 Task: Add the task  Upgrade and migrate company customer support to a cloud-based solution to the section DevOps Automation Sprint in the project AptitudeWorks and add a Due Date to the respective task as 2024/05/14
Action: Mouse moved to (518, 335)
Screenshot: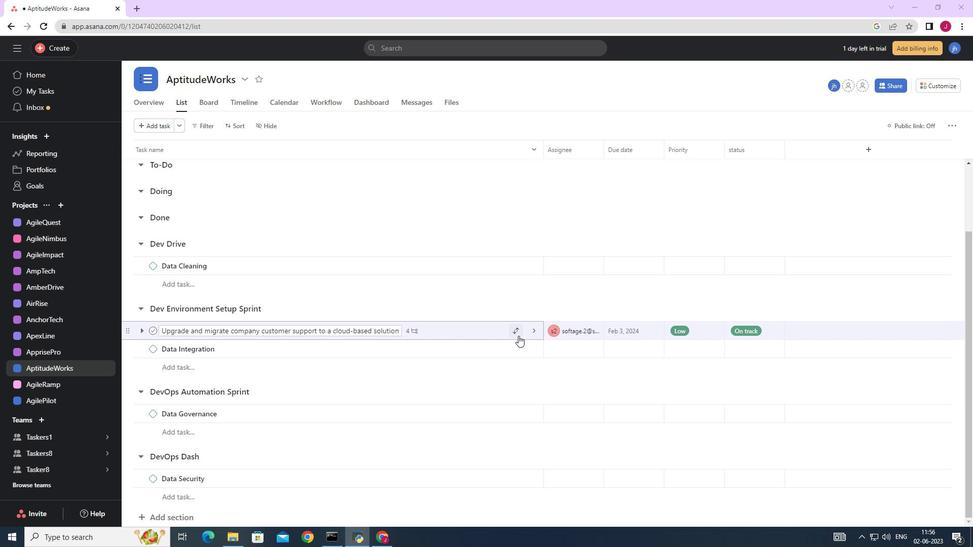 
Action: Mouse pressed left at (518, 335)
Screenshot: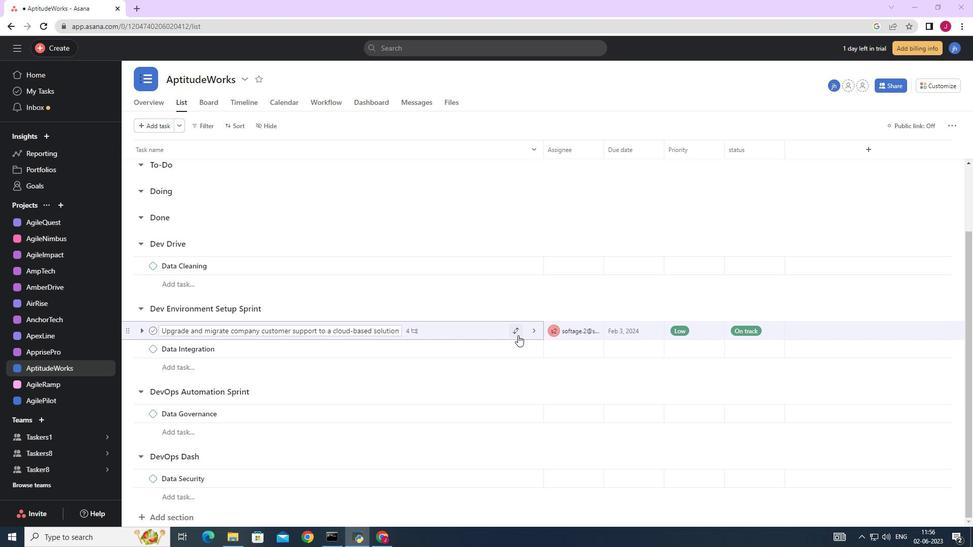 
Action: Mouse moved to (451, 482)
Screenshot: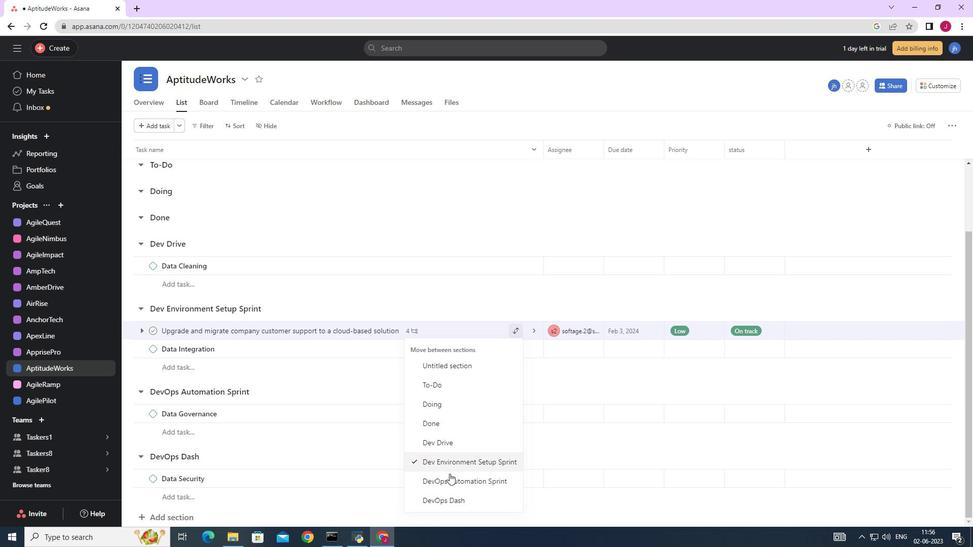 
Action: Mouse pressed left at (451, 482)
Screenshot: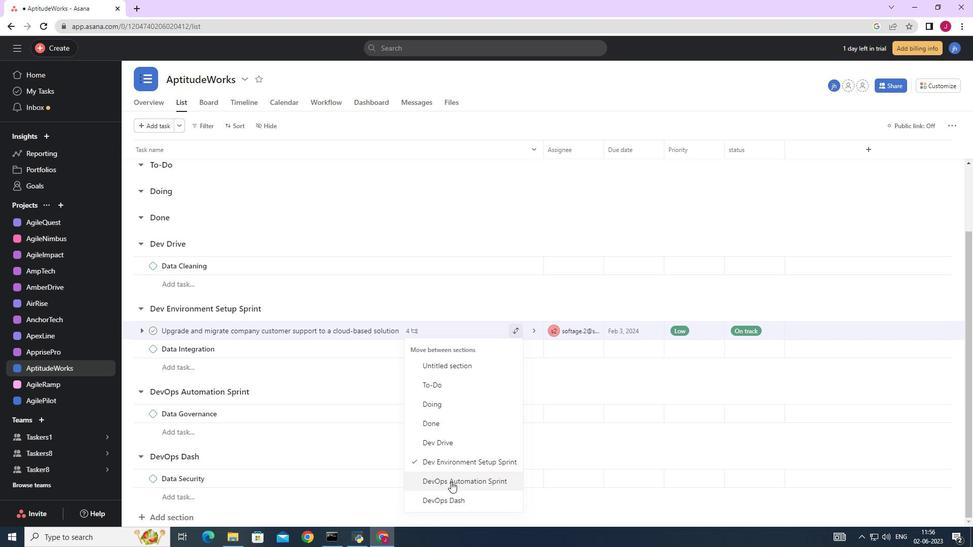 
Action: Mouse moved to (656, 397)
Screenshot: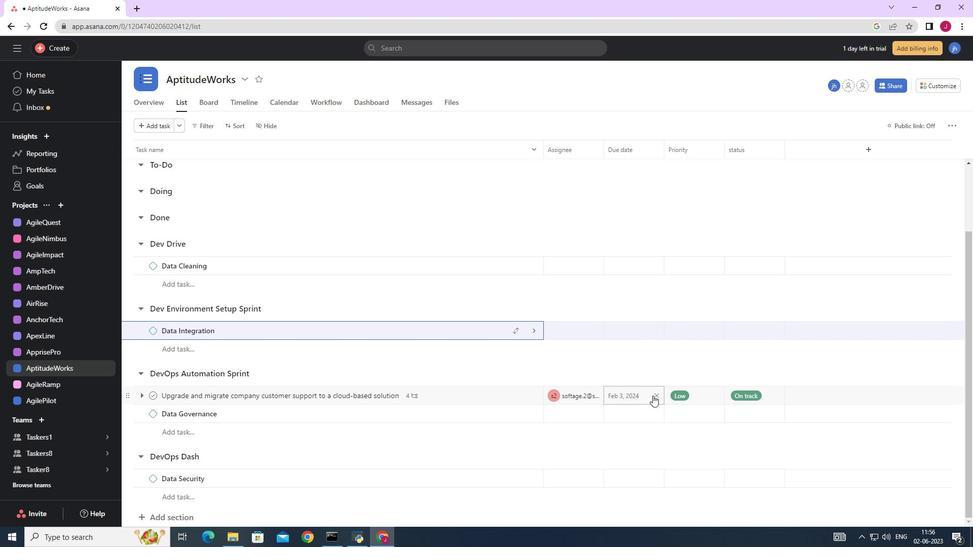 
Action: Mouse pressed left at (656, 397)
Screenshot: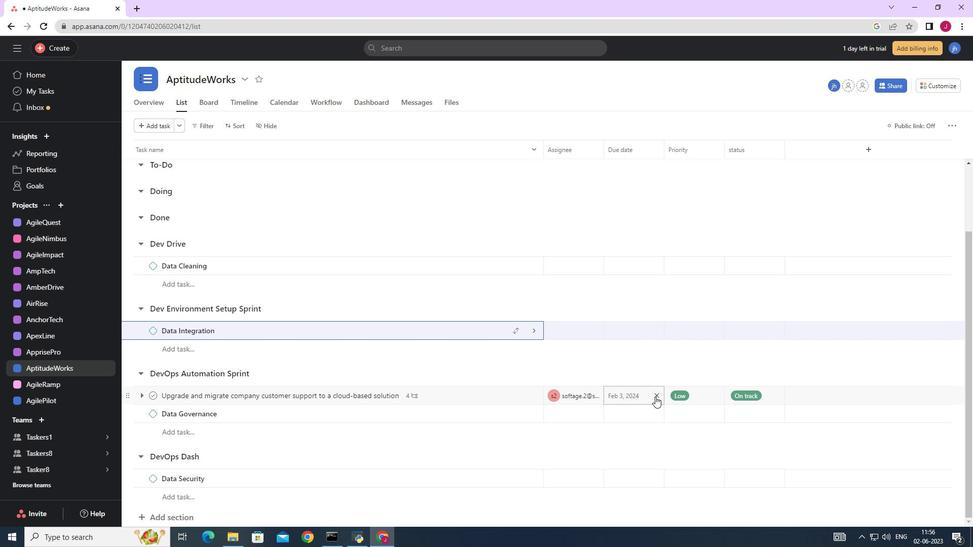 
Action: Mouse moved to (643, 394)
Screenshot: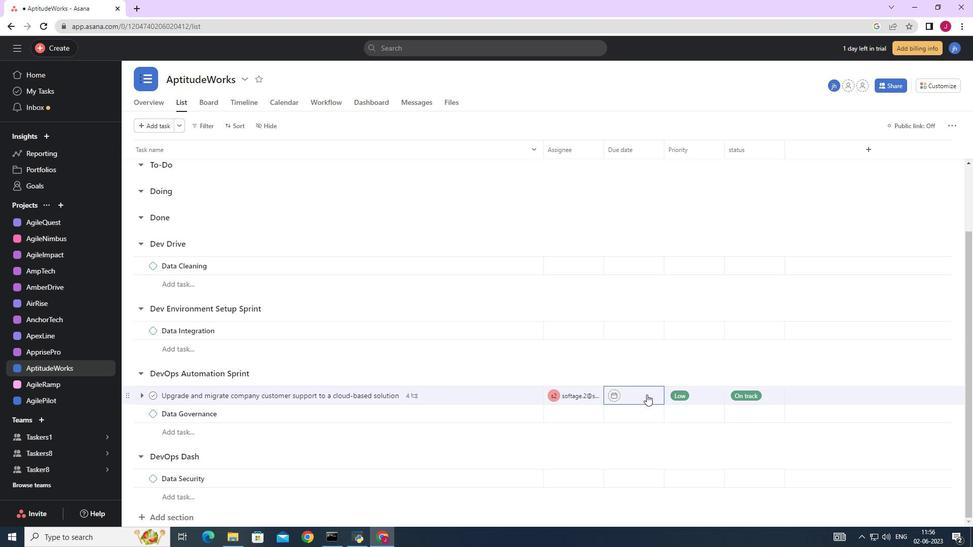 
Action: Mouse pressed left at (643, 394)
Screenshot: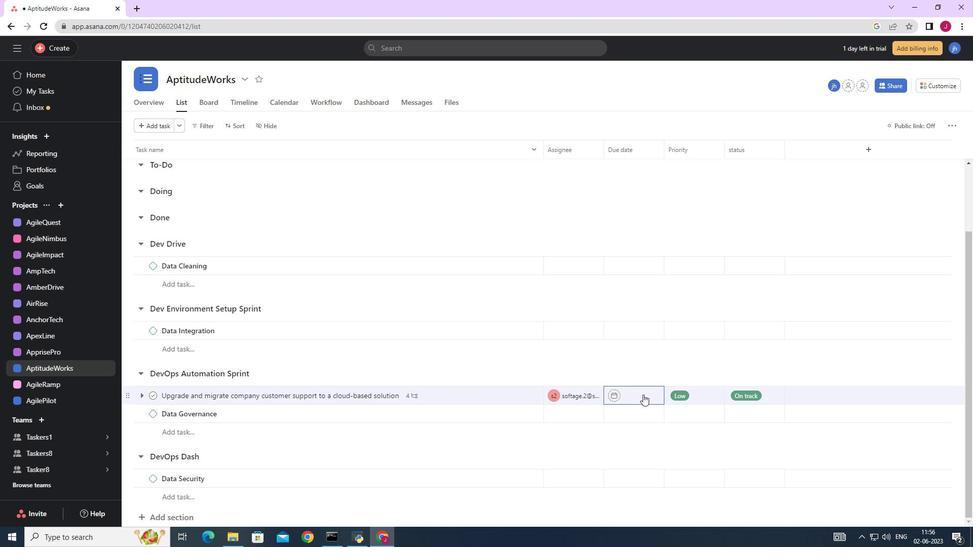 
Action: Mouse moved to (735, 235)
Screenshot: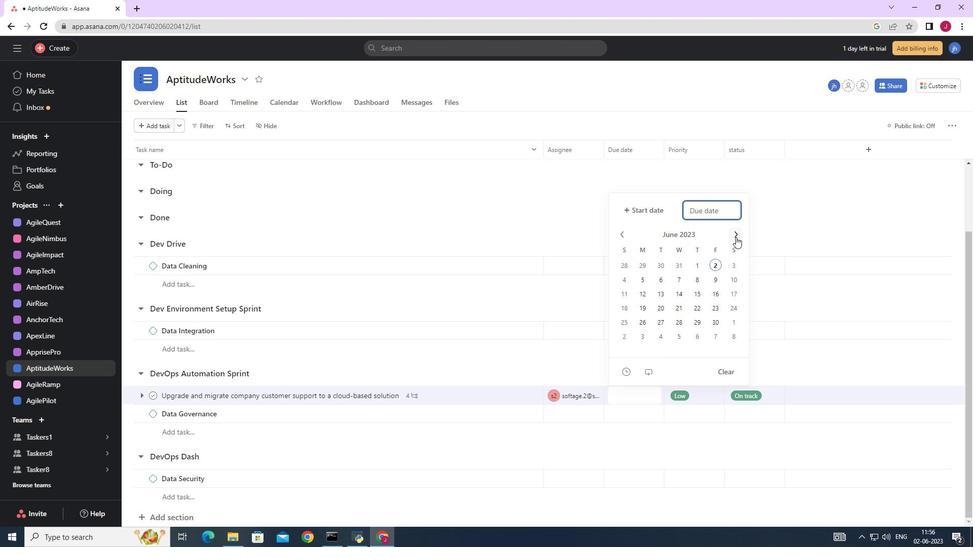 
Action: Mouse pressed left at (735, 235)
Screenshot: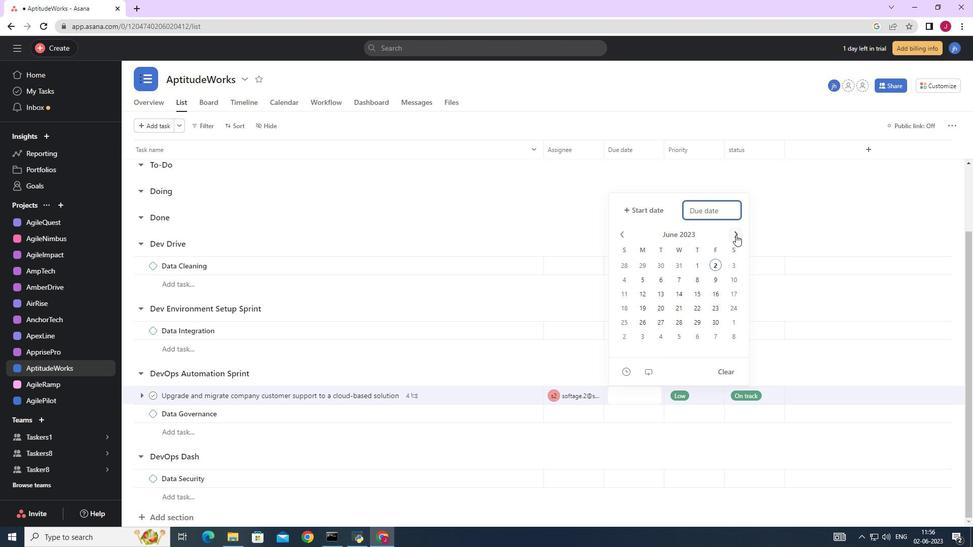 
Action: Mouse pressed left at (735, 235)
Screenshot: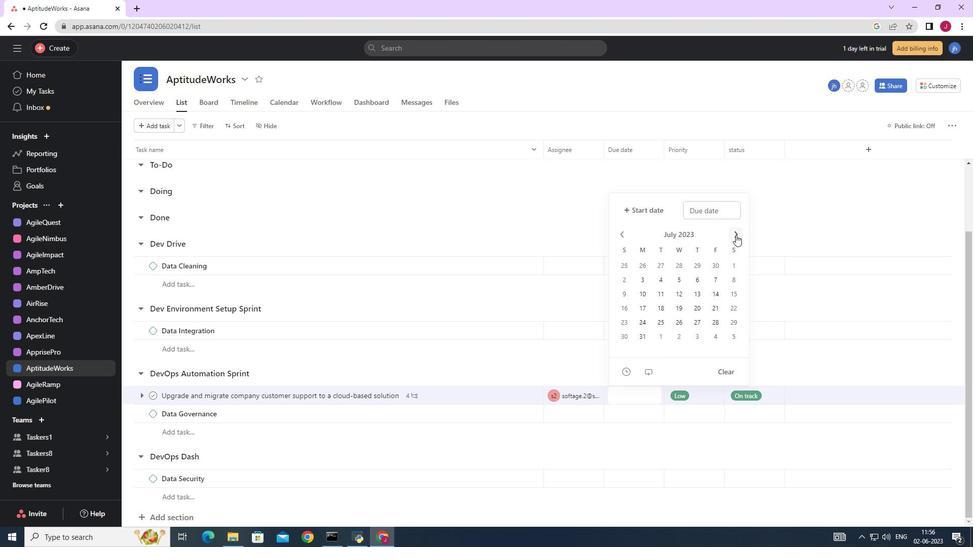 
Action: Mouse pressed left at (735, 235)
Screenshot: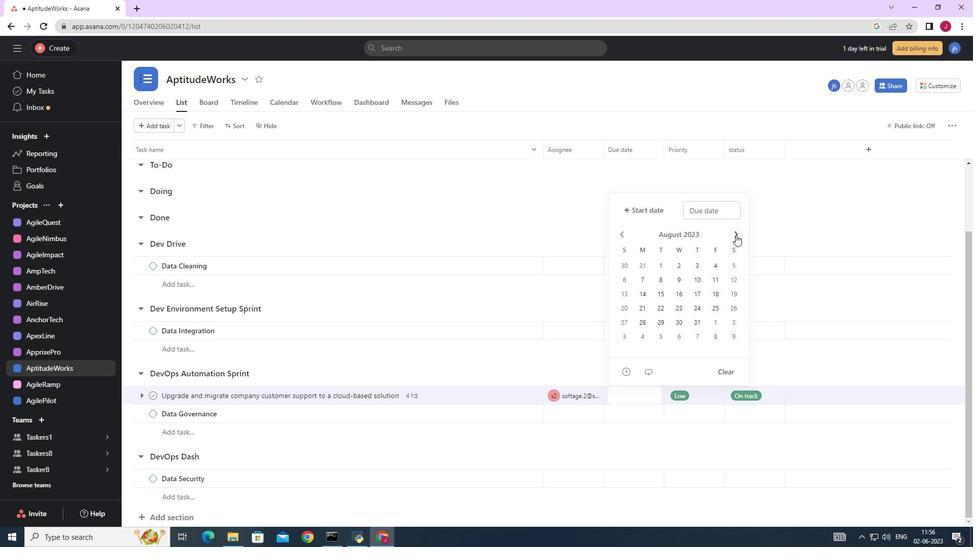 
Action: Mouse pressed left at (735, 235)
Screenshot: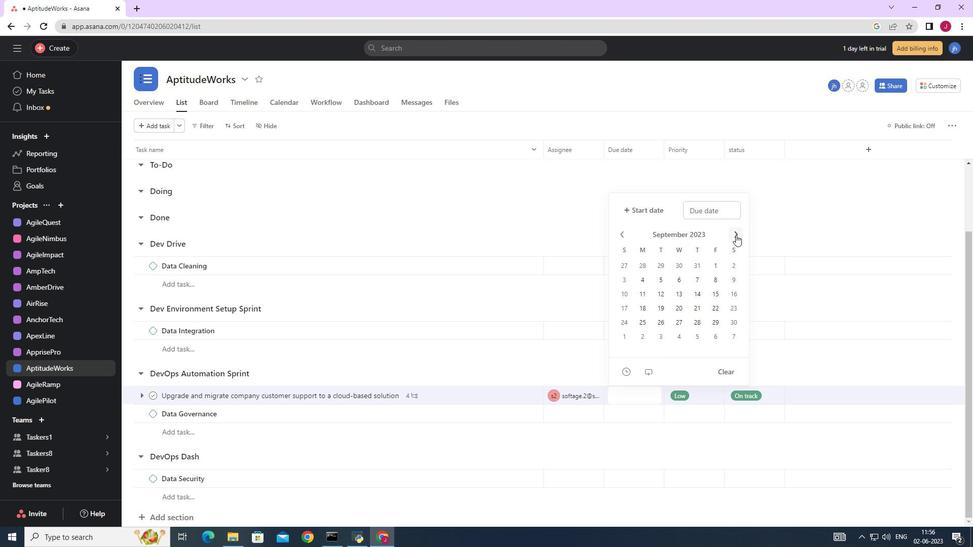 
Action: Mouse pressed left at (735, 235)
Screenshot: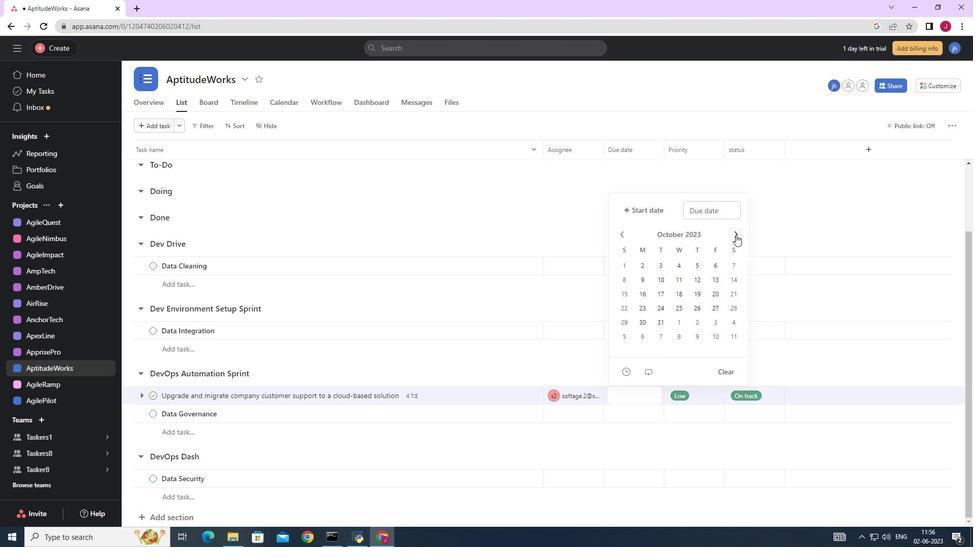 
Action: Mouse pressed left at (735, 235)
Screenshot: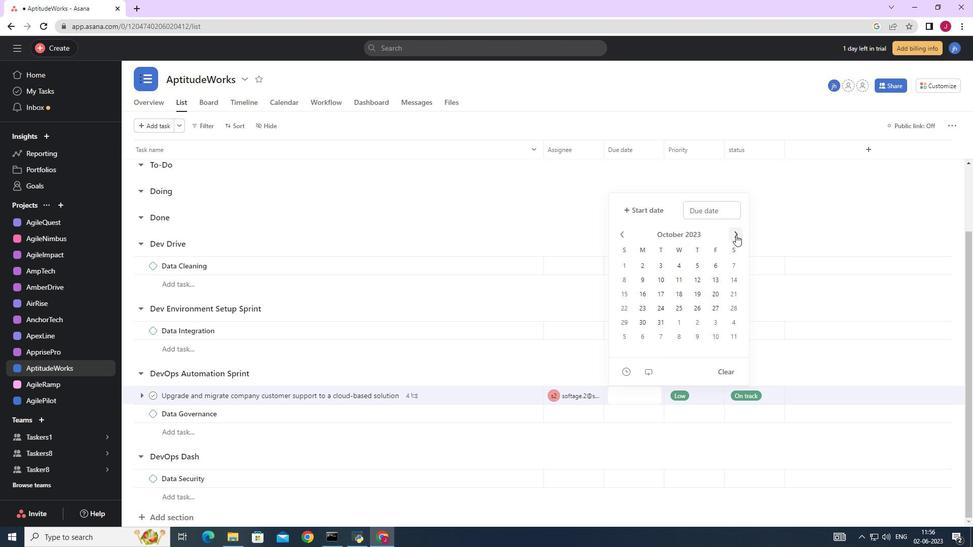 
Action: Mouse pressed left at (735, 235)
Screenshot: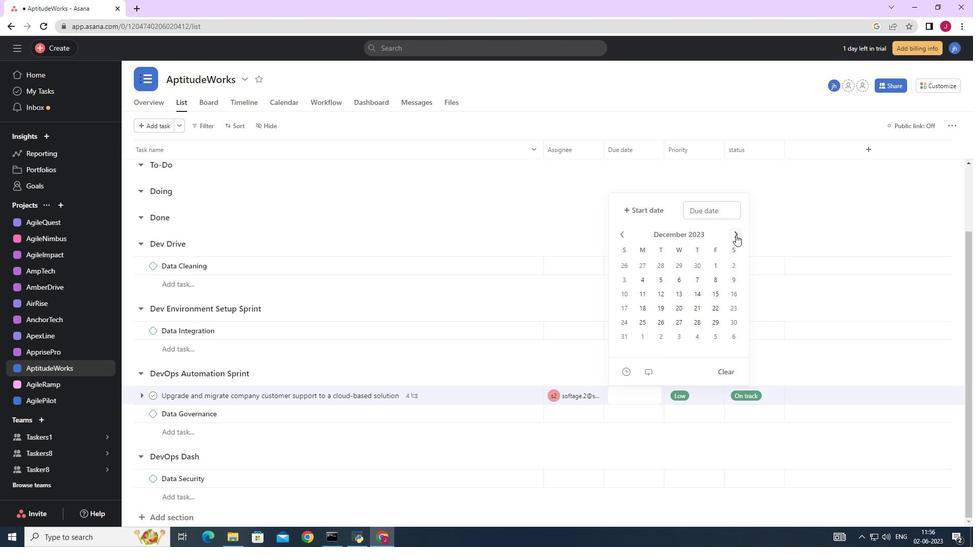 
Action: Mouse pressed left at (735, 235)
Screenshot: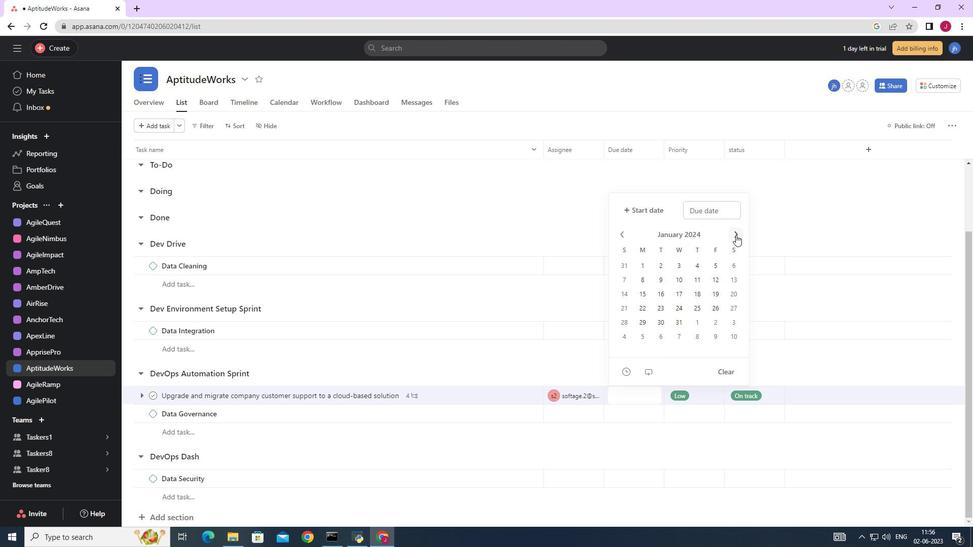 
Action: Mouse pressed left at (735, 235)
Screenshot: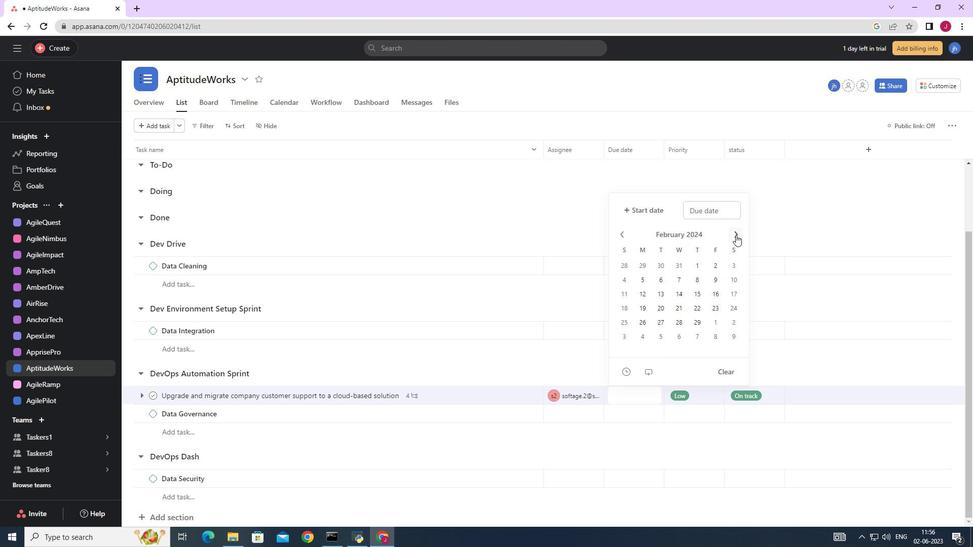 
Action: Mouse pressed left at (735, 235)
Screenshot: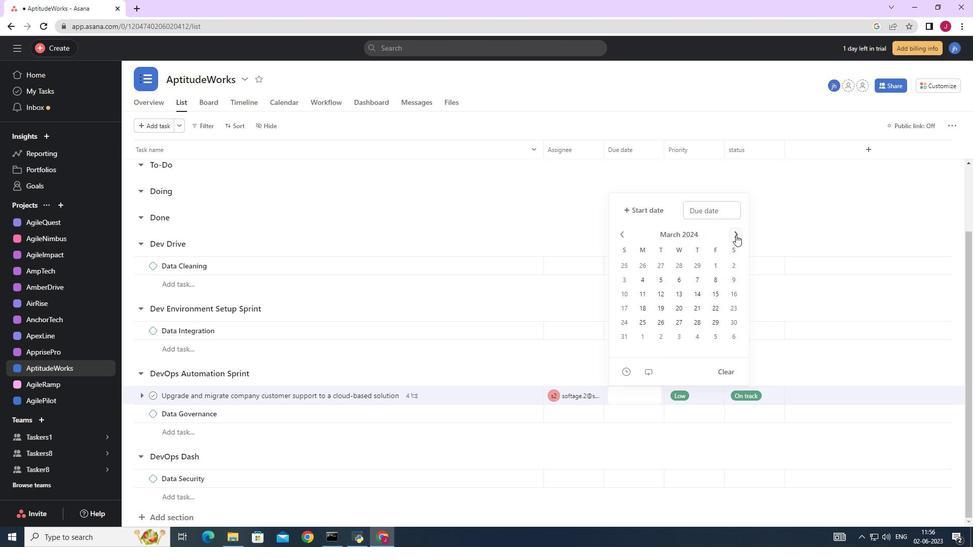 
Action: Mouse pressed left at (735, 235)
Screenshot: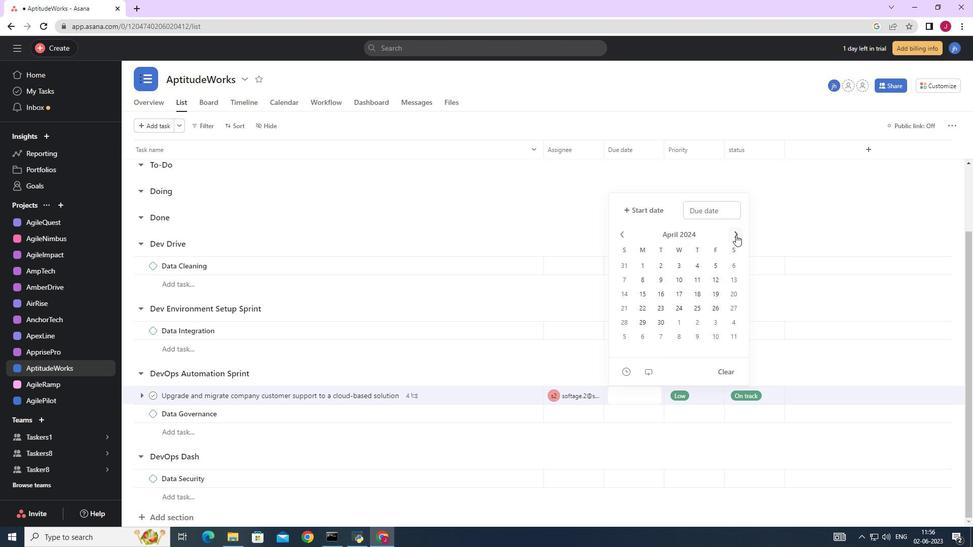 
Action: Mouse moved to (665, 290)
Screenshot: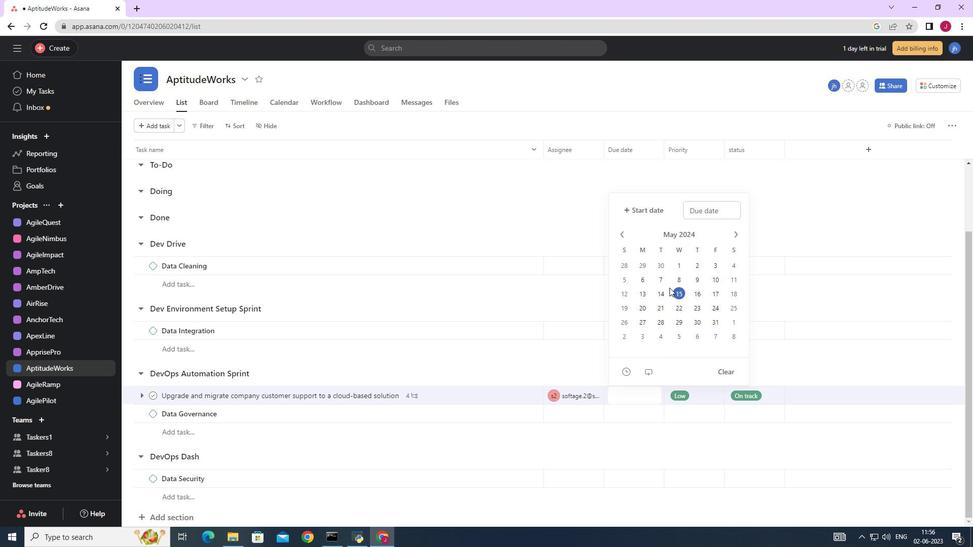 
Action: Mouse pressed left at (665, 290)
Screenshot: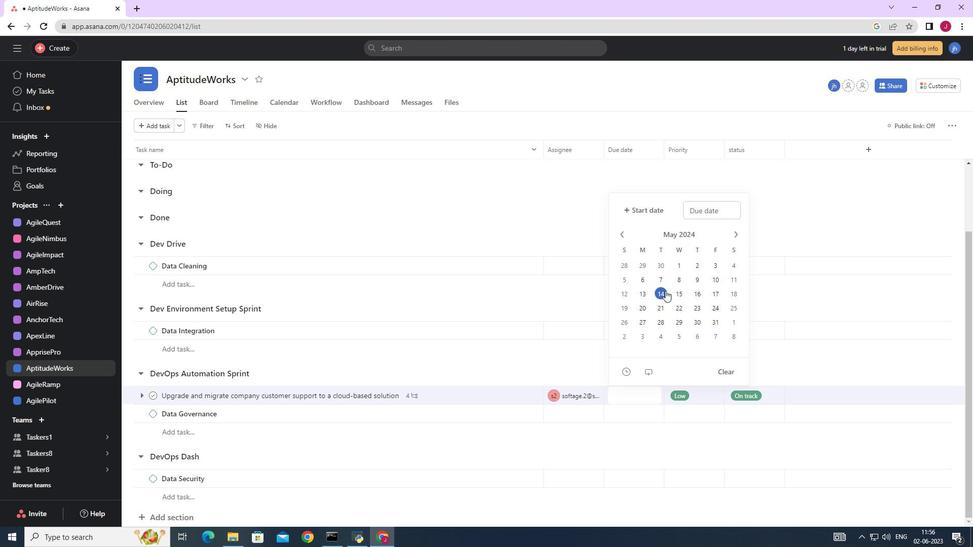 
Action: Mouse moved to (846, 205)
Screenshot: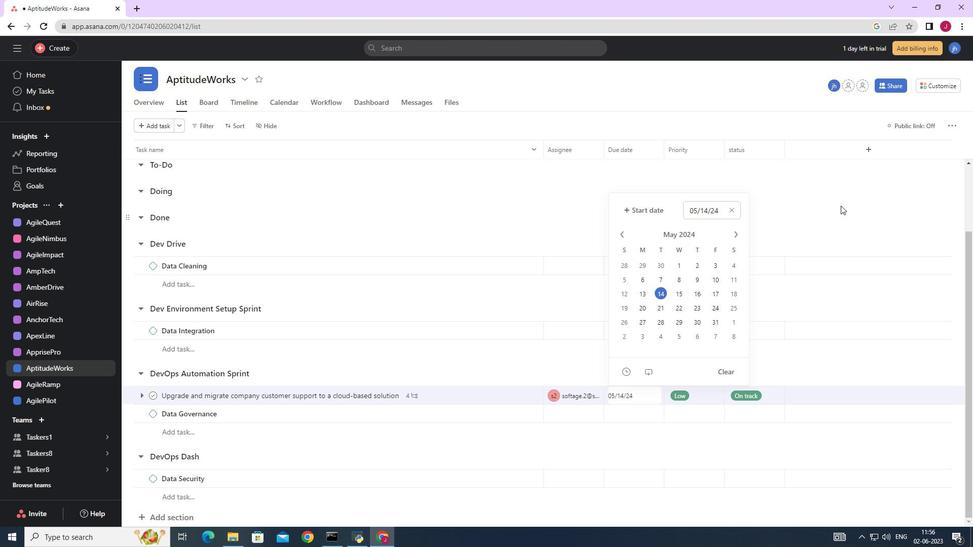 
Action: Mouse pressed left at (846, 205)
Screenshot: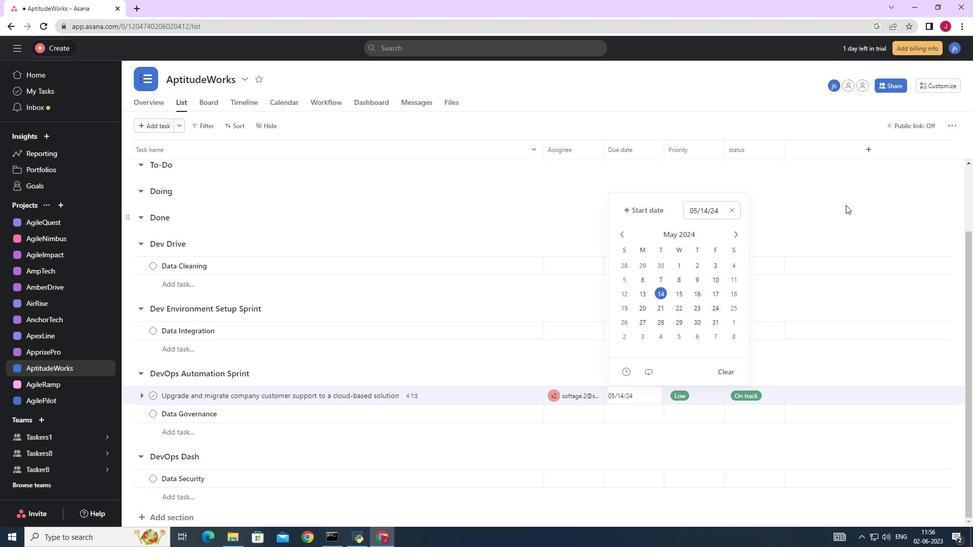 
Action: Mouse moved to (848, 204)
Screenshot: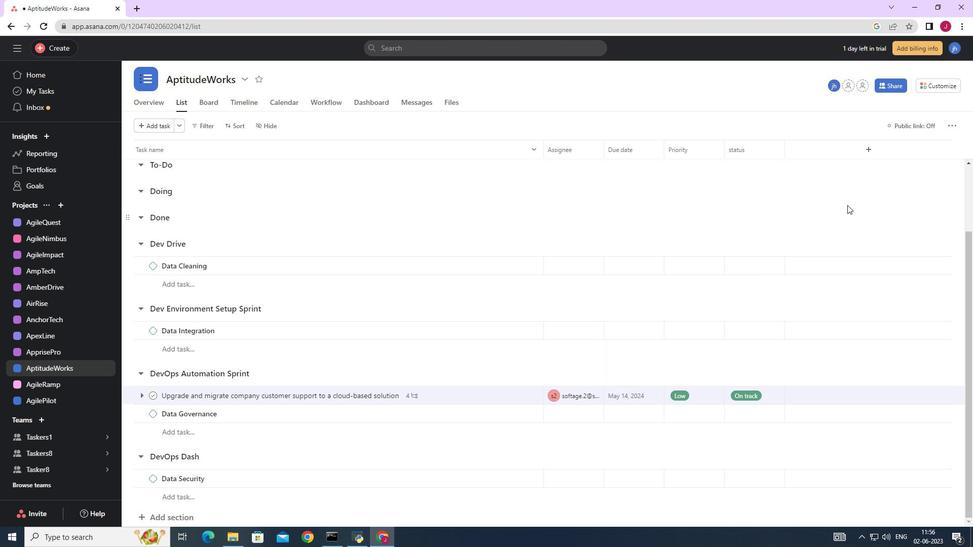 
